Task: In the Company manhattan.edu, Log call with description : 'Potential customer interested in our product.'; Select call outcome: 'Busy '; Select call Direction: Inbound; Add date: '23 July, 2023' and time 3:00:PM. Logged in from softage.1@softage.net
Action: Mouse moved to (100, 63)
Screenshot: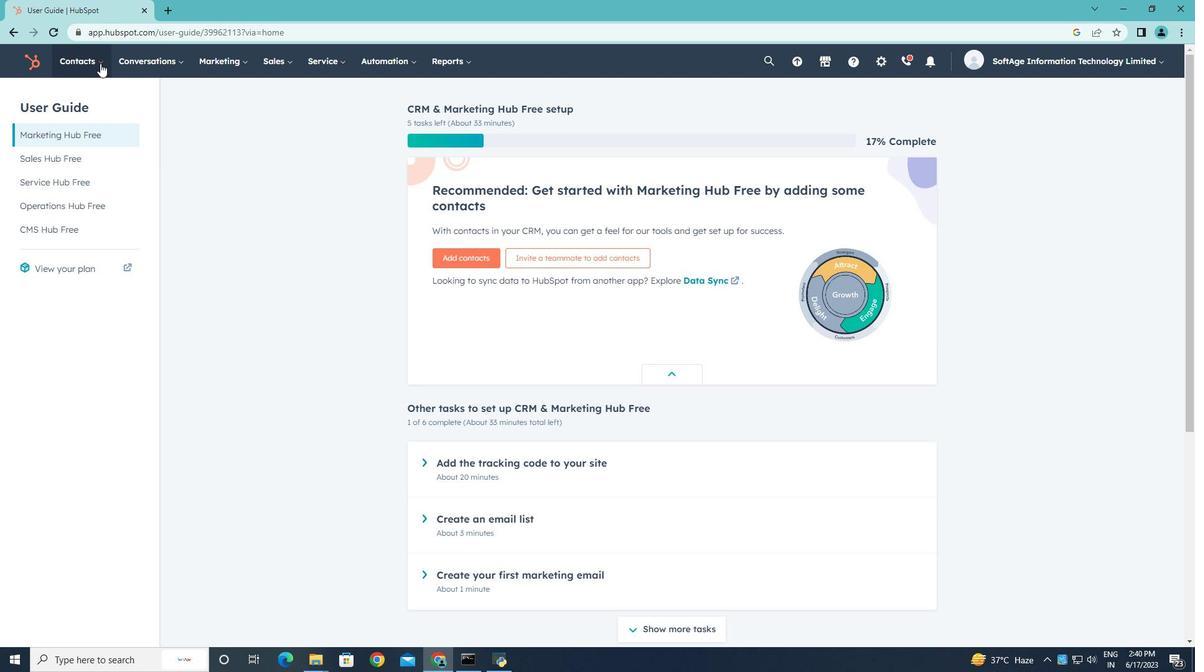 
Action: Mouse pressed left at (100, 63)
Screenshot: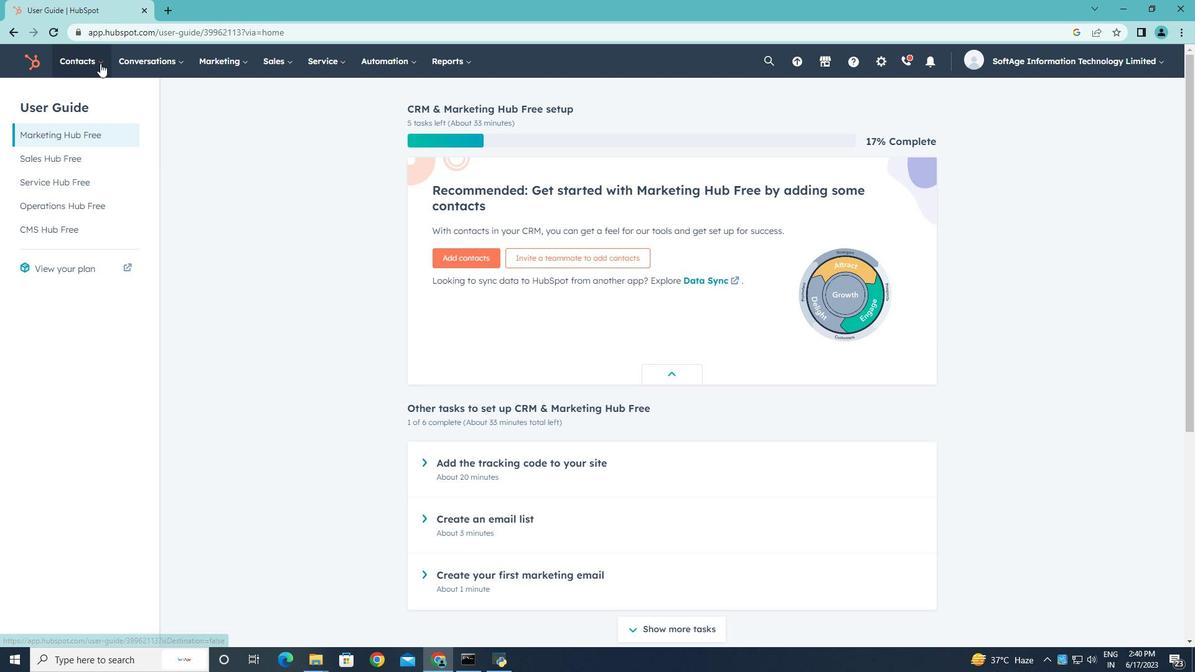 
Action: Mouse moved to (100, 125)
Screenshot: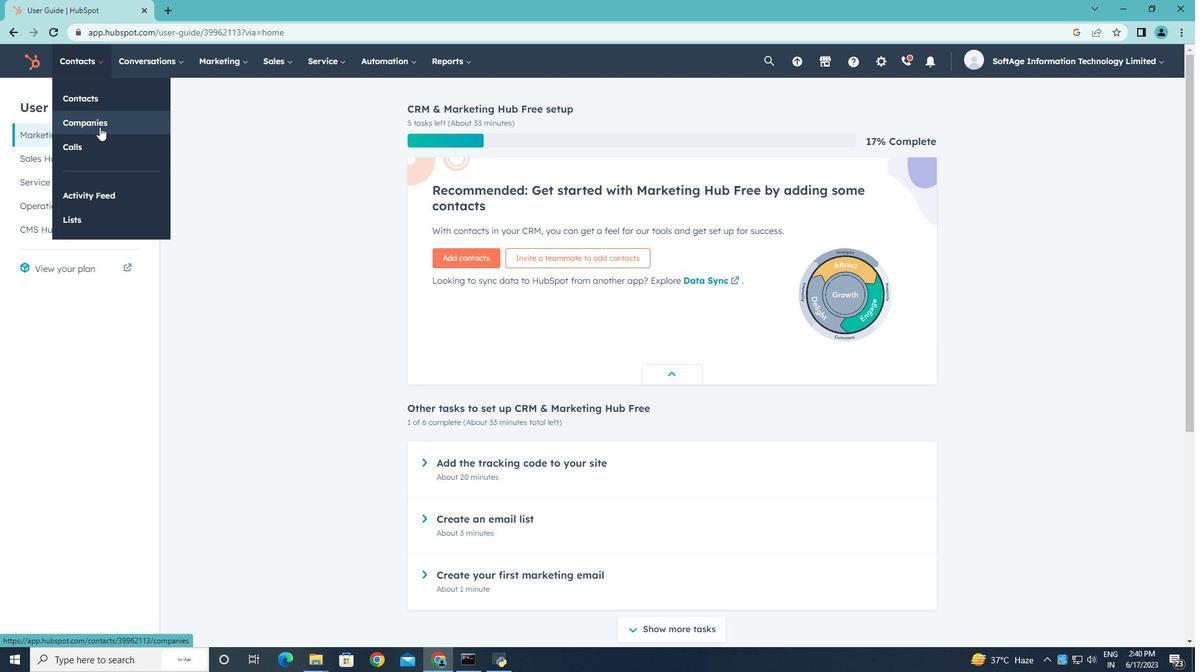 
Action: Mouse pressed left at (100, 125)
Screenshot: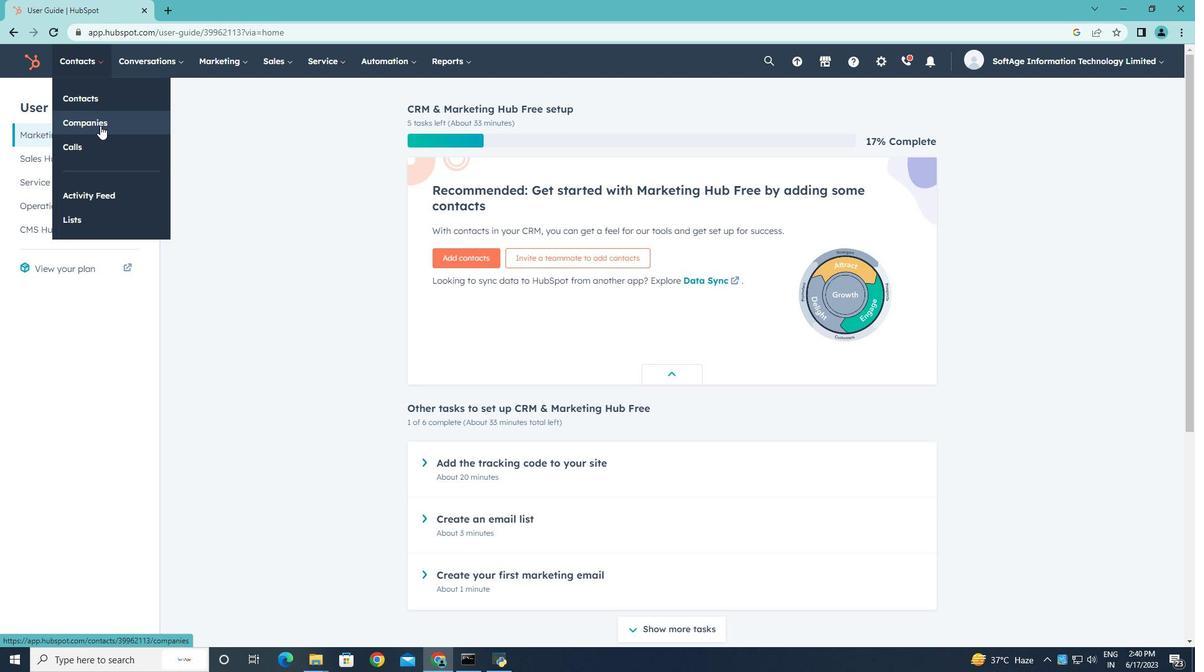 
Action: Mouse moved to (92, 196)
Screenshot: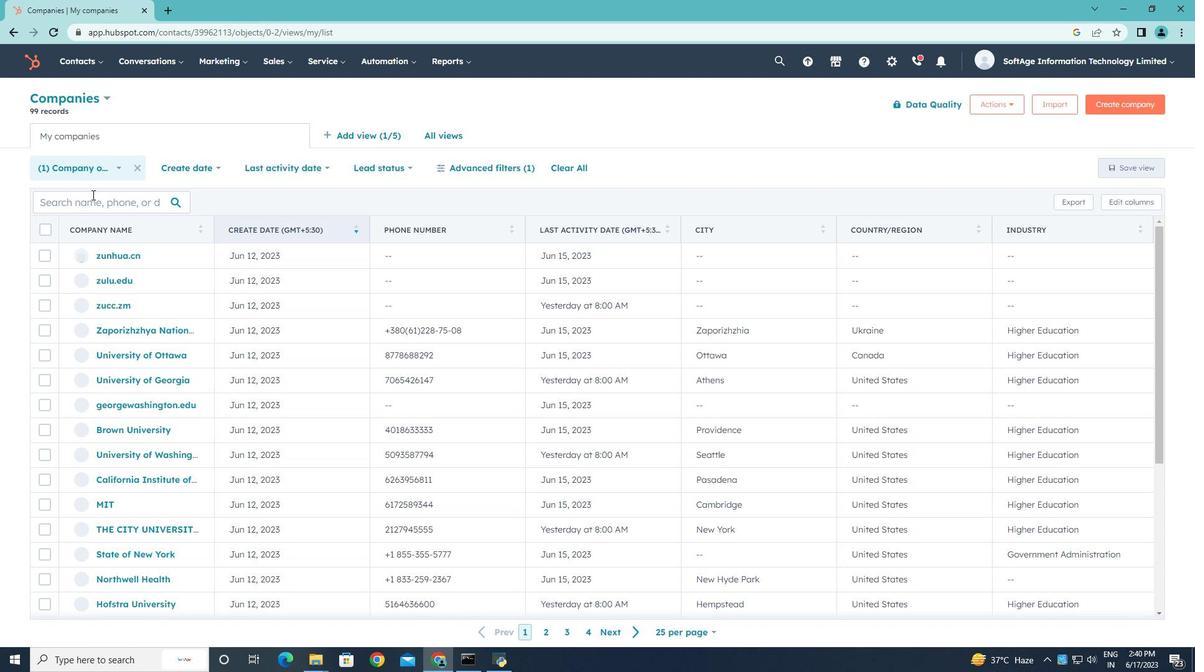 
Action: Mouse pressed left at (92, 196)
Screenshot: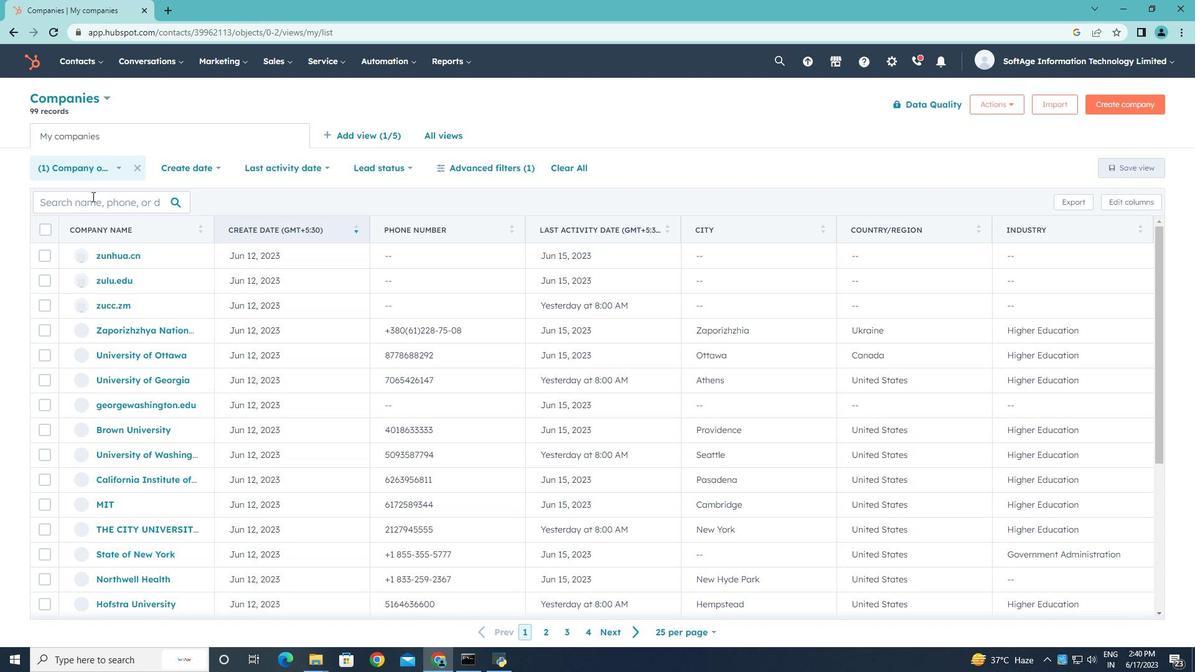 
Action: Key pressed manhattan<Key.alt_gr>.edu
Screenshot: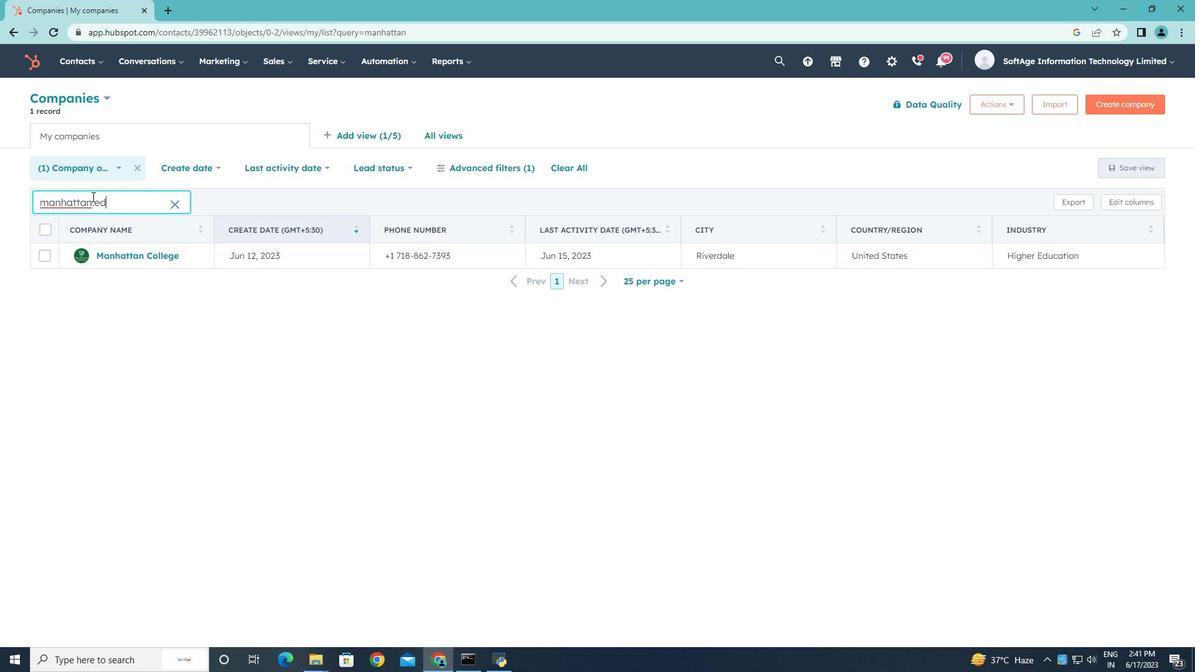 
Action: Mouse moved to (127, 253)
Screenshot: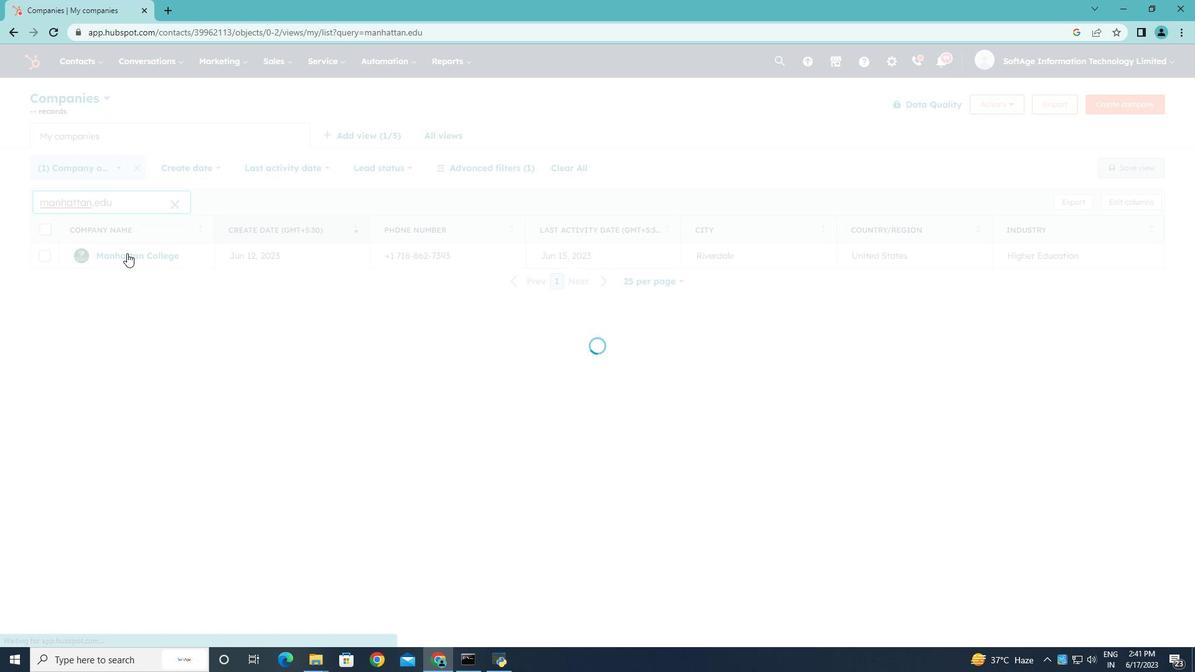 
Action: Mouse pressed left at (127, 253)
Screenshot: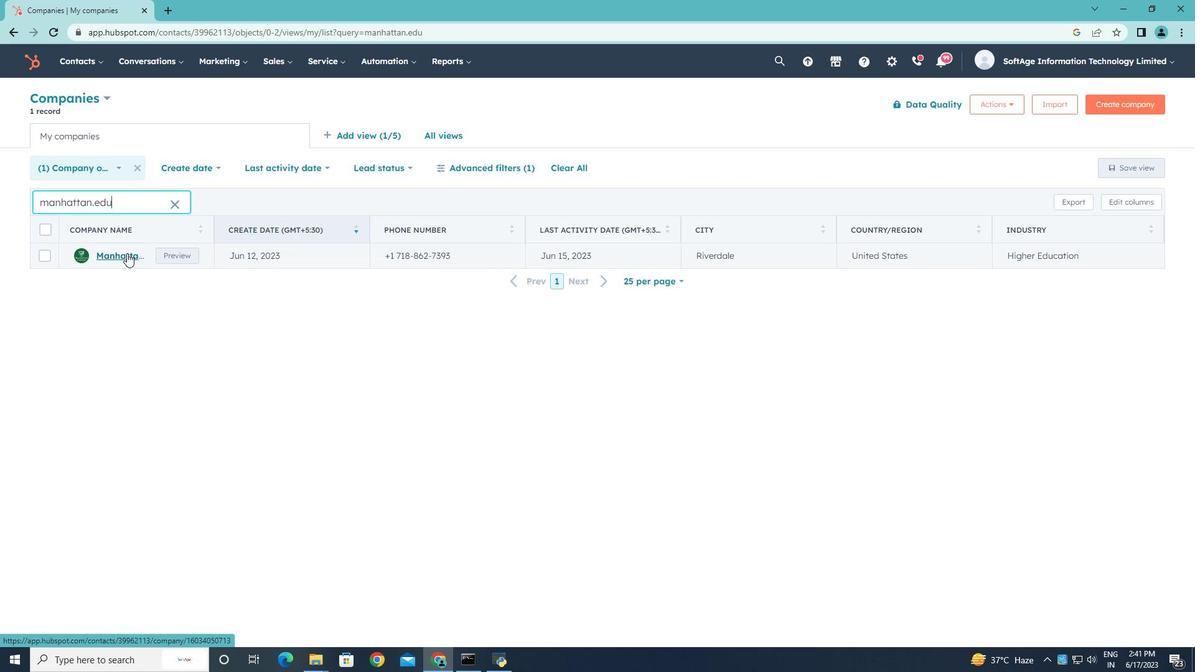 
Action: Mouse moved to (251, 205)
Screenshot: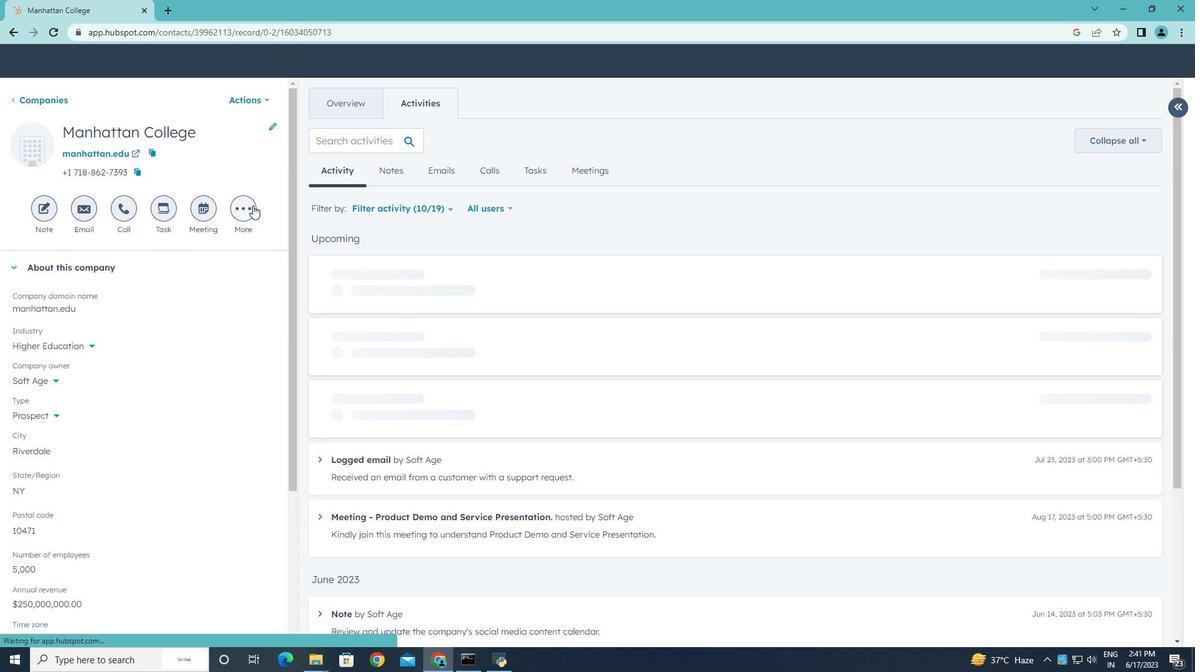 
Action: Mouse pressed left at (251, 205)
Screenshot: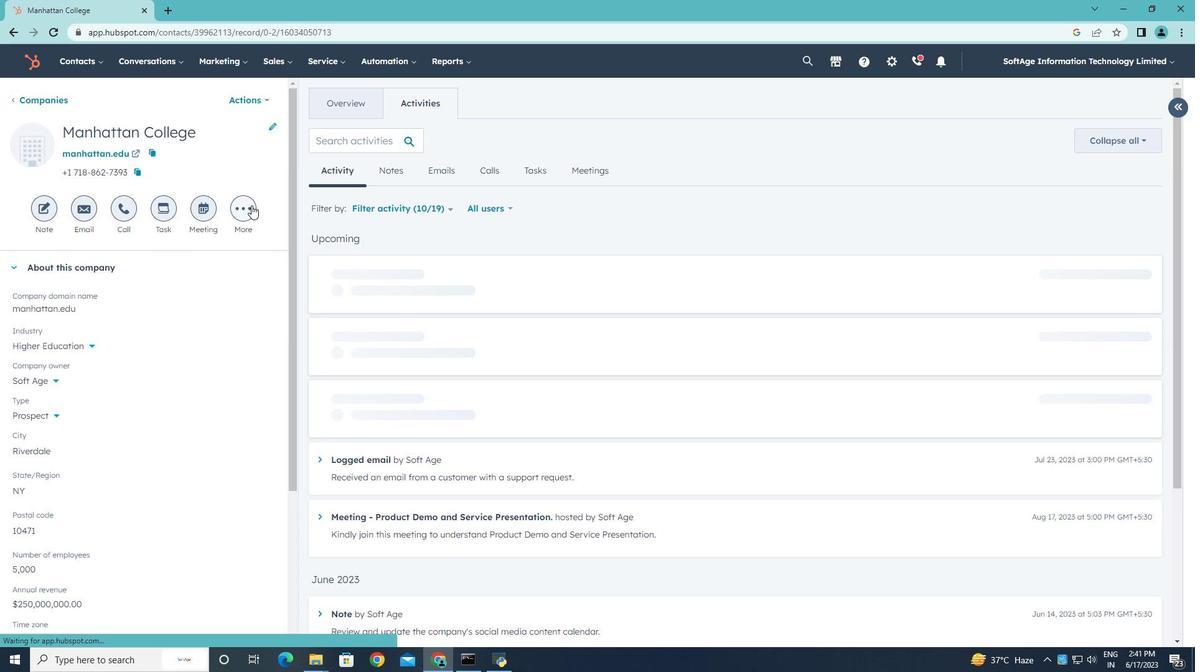 
Action: Mouse moved to (230, 315)
Screenshot: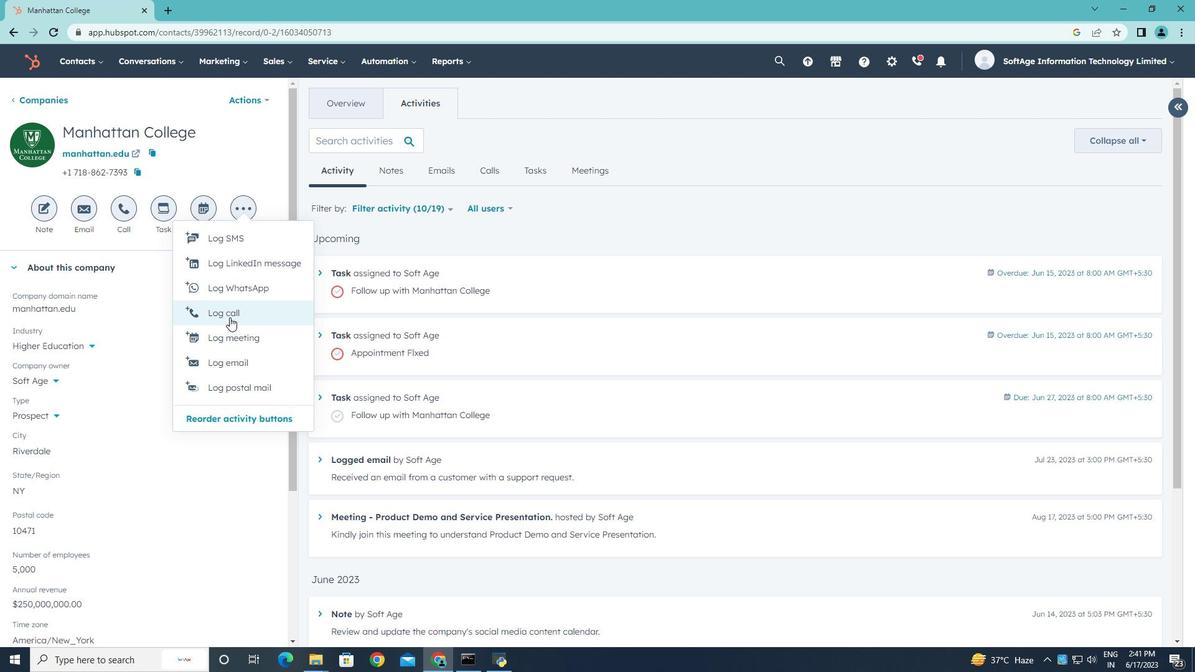 
Action: Mouse pressed left at (230, 315)
Screenshot: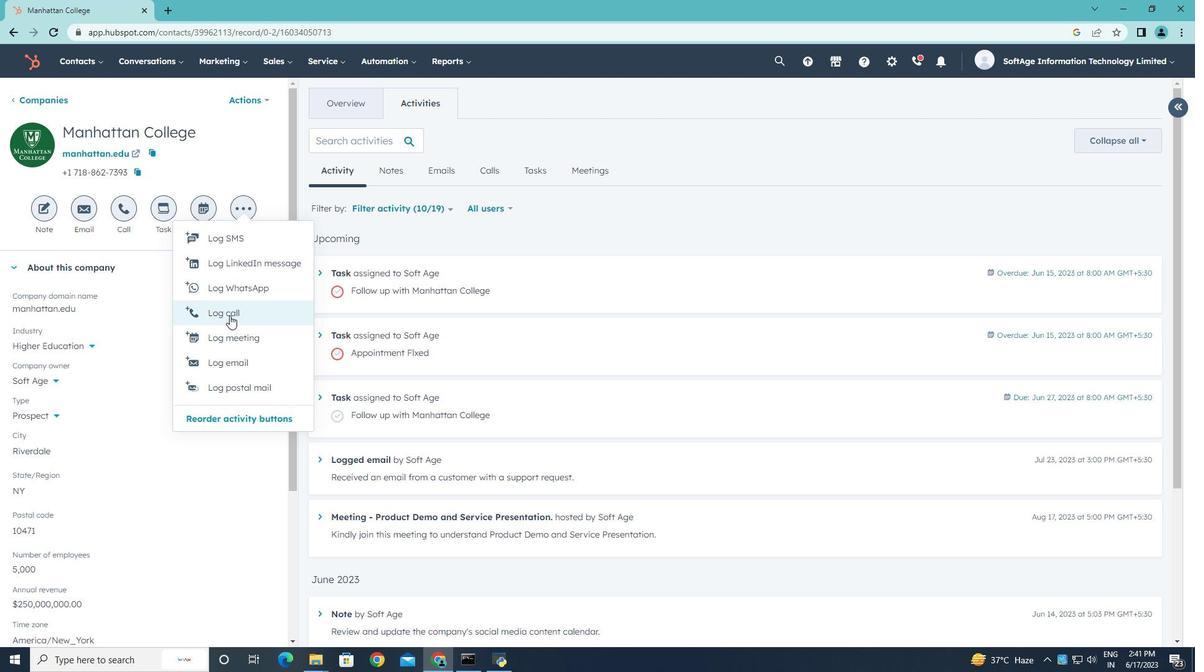 
Action: Mouse moved to (230, 314)
Screenshot: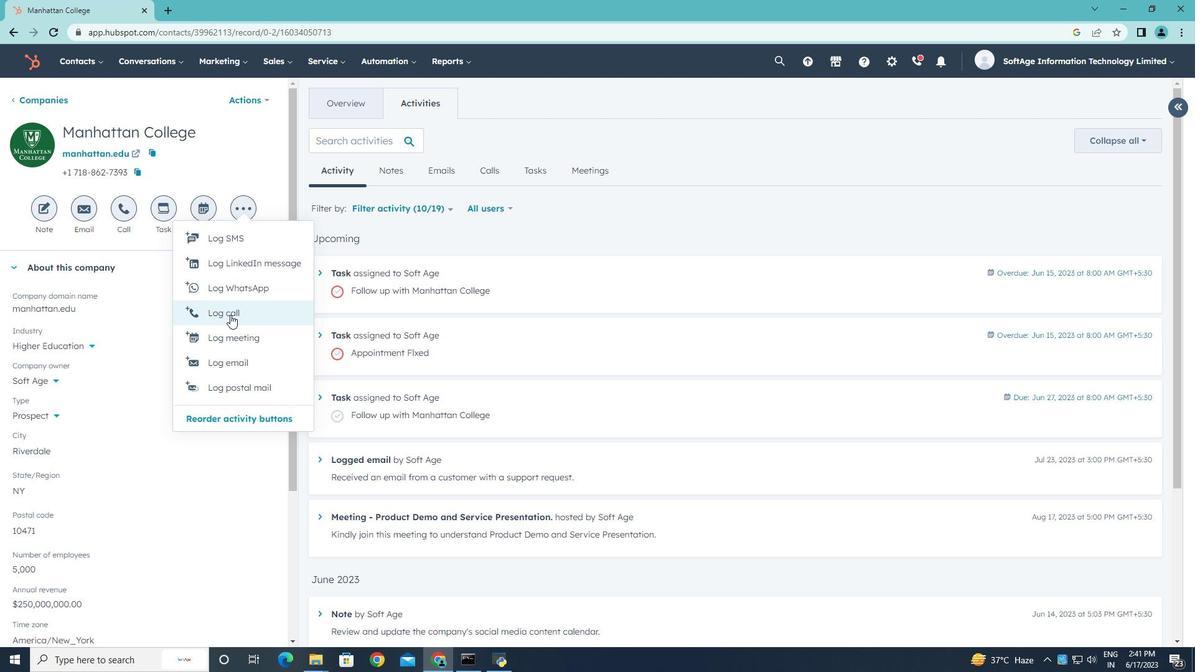 
Action: Key pressed <Key.shift>O<Key.backspace><Key.shift>Potential<Key.space>cust<Key.backspace>tomer<Key.space>interested<Key.space>in<Key.space>our<Key.space>product.
Screenshot: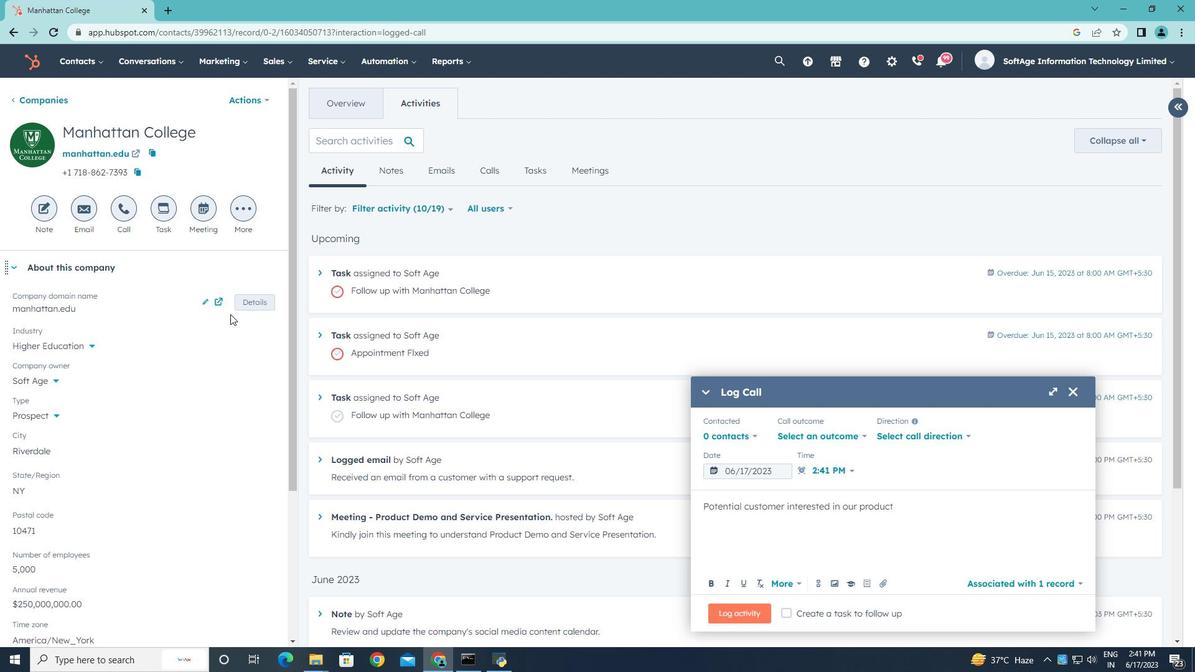 
Action: Mouse moved to (854, 434)
Screenshot: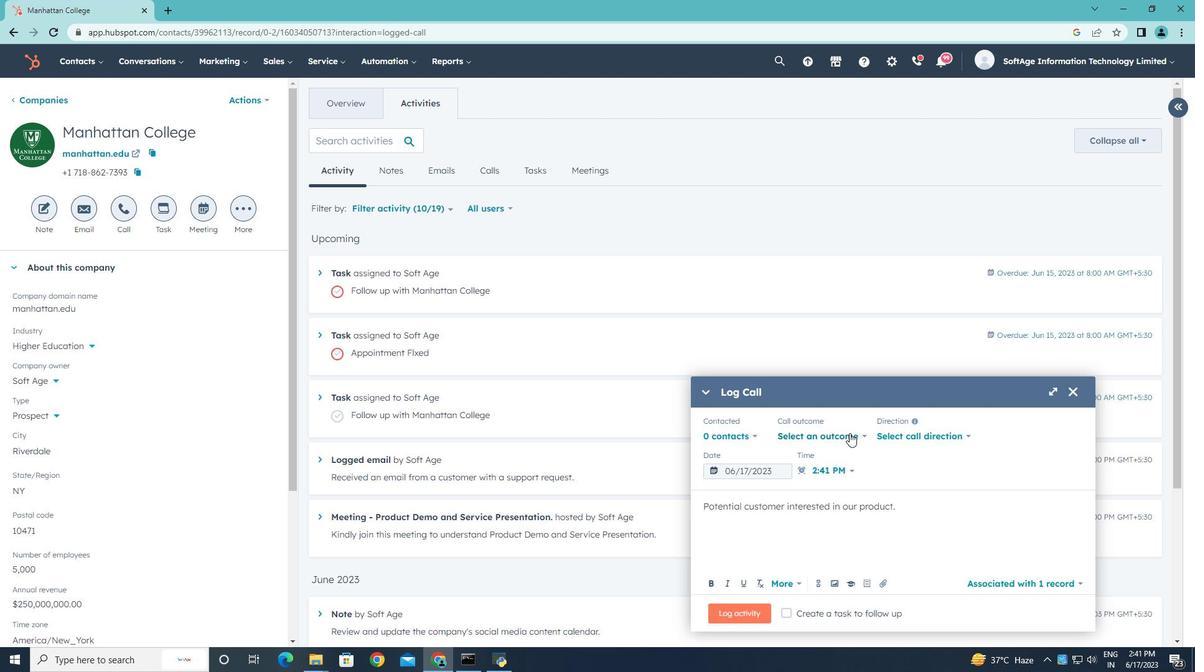 
Action: Mouse pressed left at (854, 434)
Screenshot: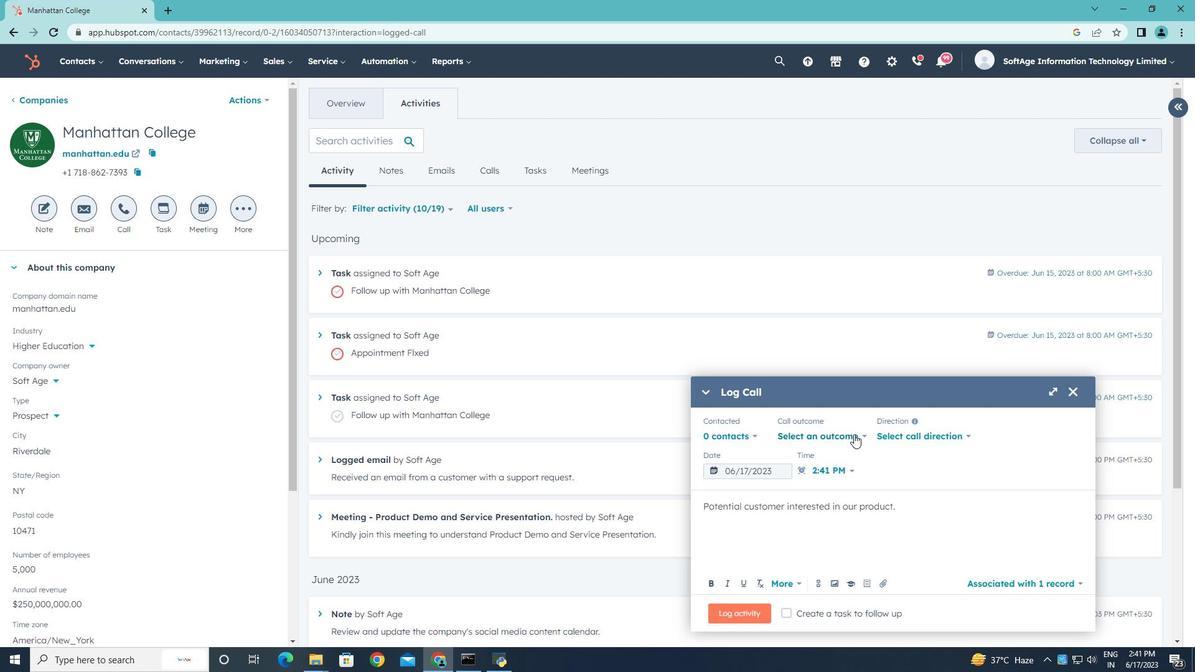 
Action: Mouse moved to (838, 462)
Screenshot: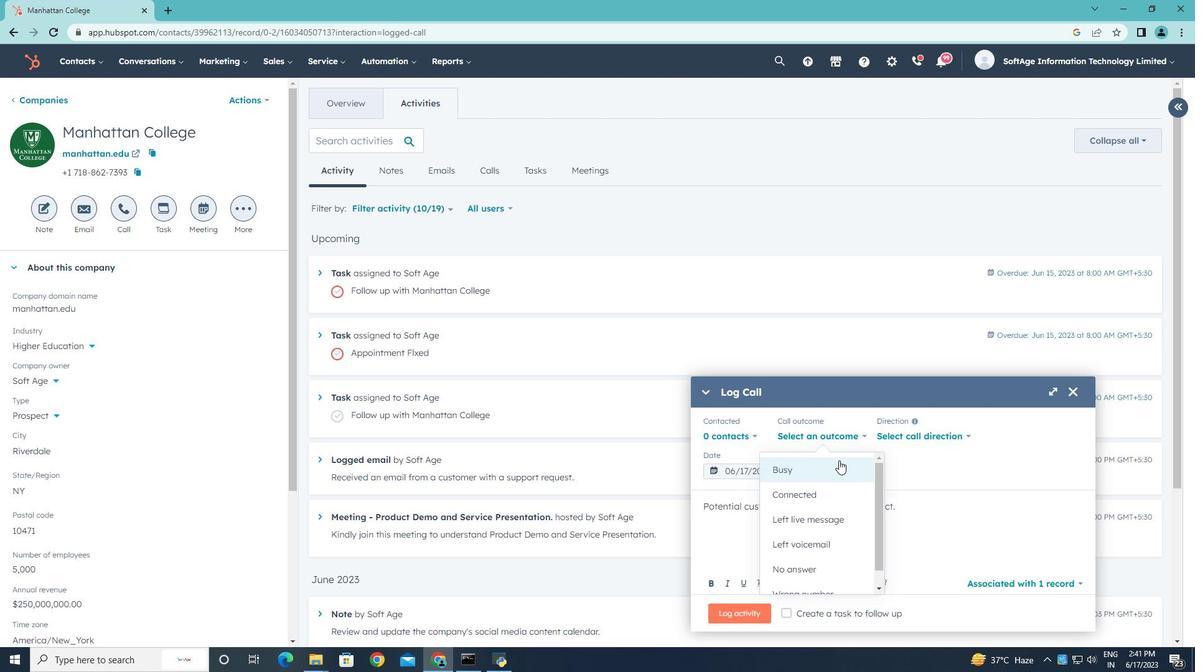 
Action: Mouse pressed left at (838, 462)
Screenshot: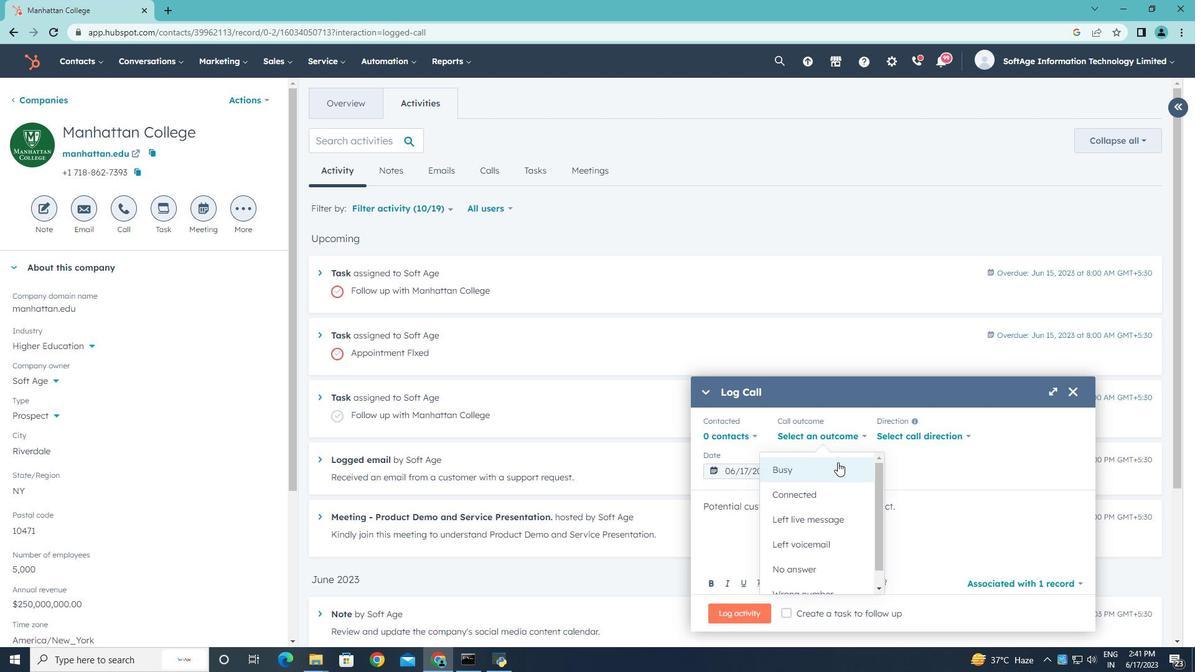 
Action: Mouse moved to (907, 436)
Screenshot: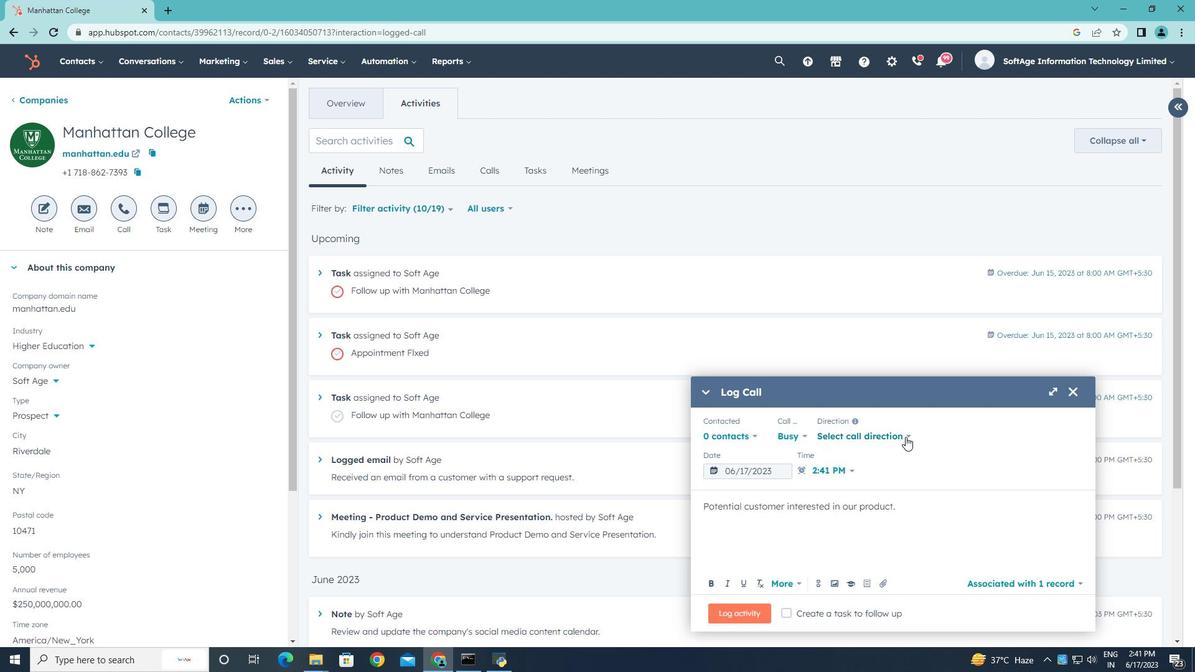 
Action: Mouse pressed left at (907, 436)
Screenshot: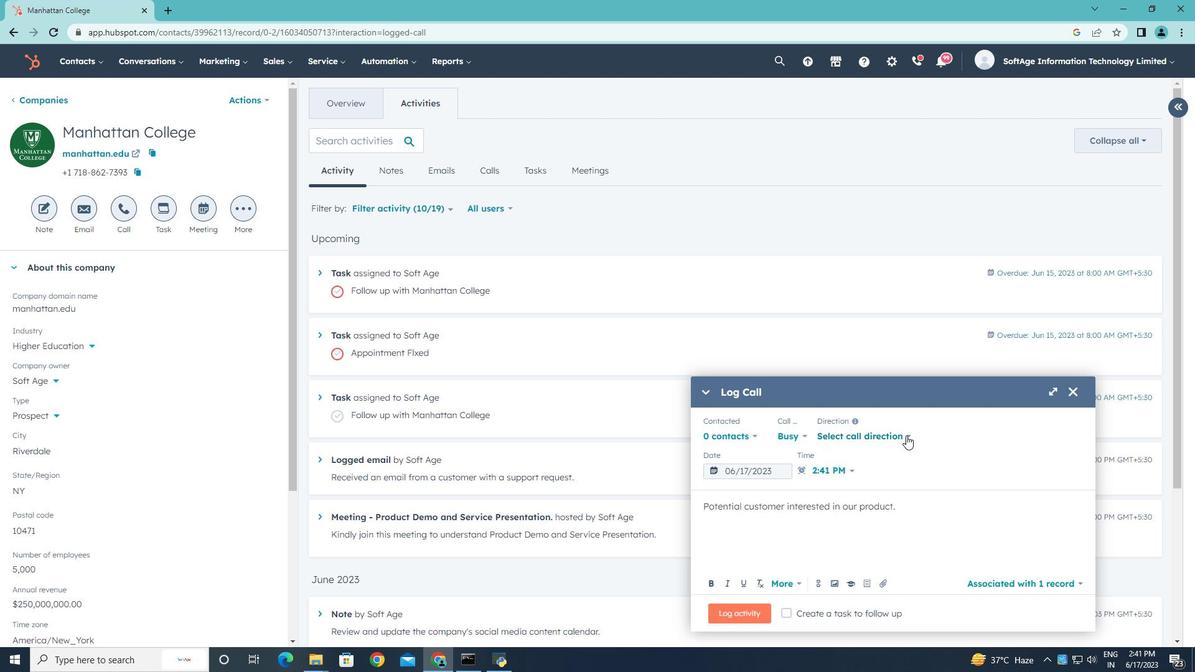 
Action: Mouse moved to (880, 467)
Screenshot: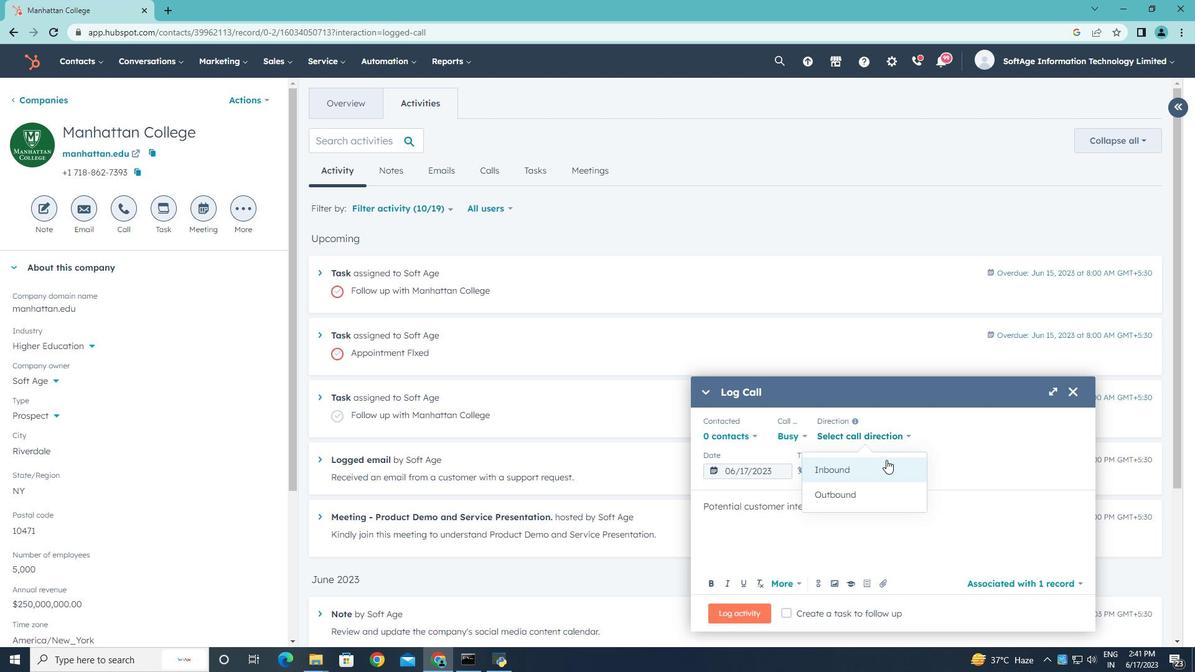 
Action: Mouse pressed left at (880, 467)
Screenshot: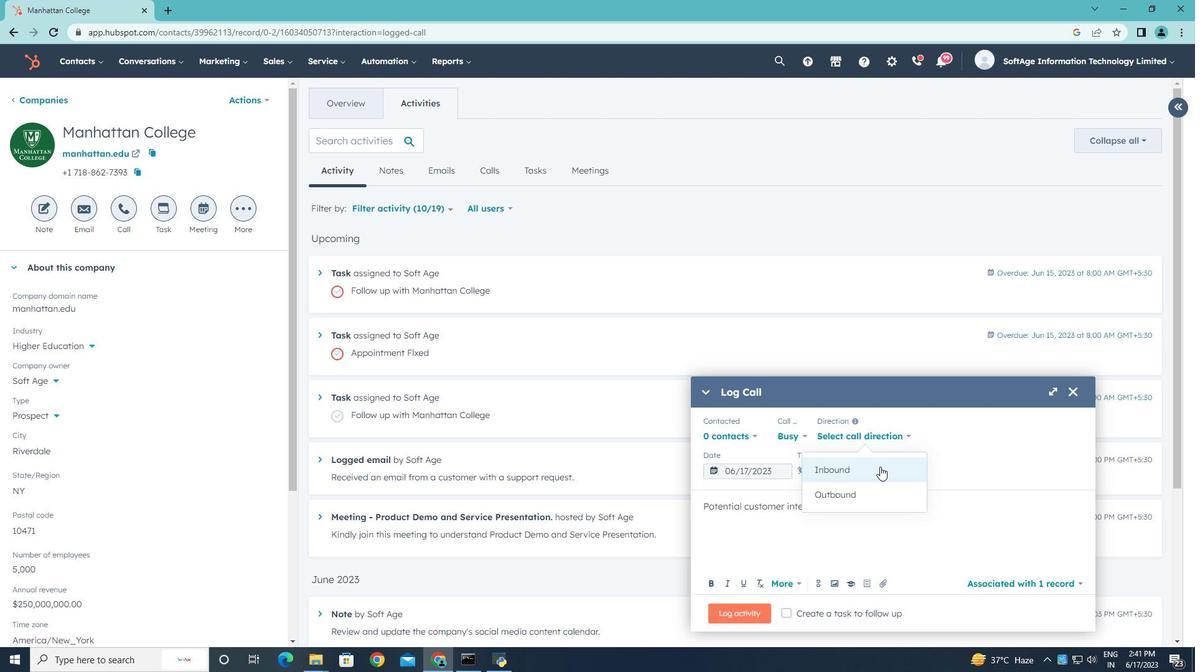 
Action: Mouse moved to (961, 441)
Screenshot: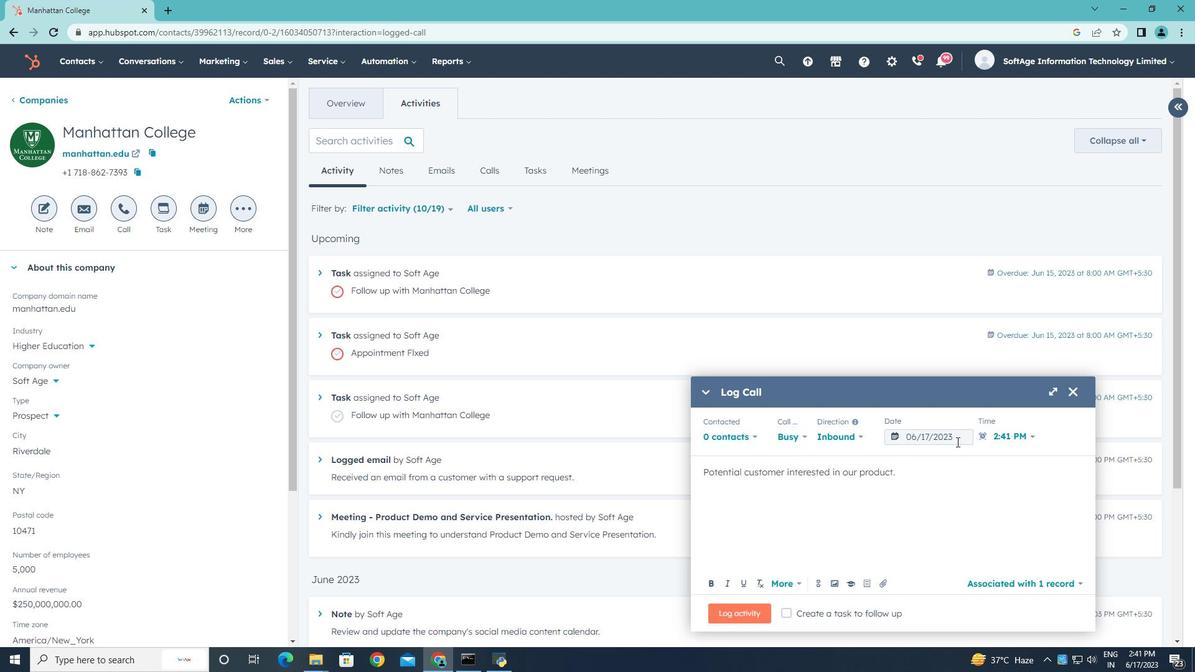 
Action: Mouse pressed left at (961, 441)
Screenshot: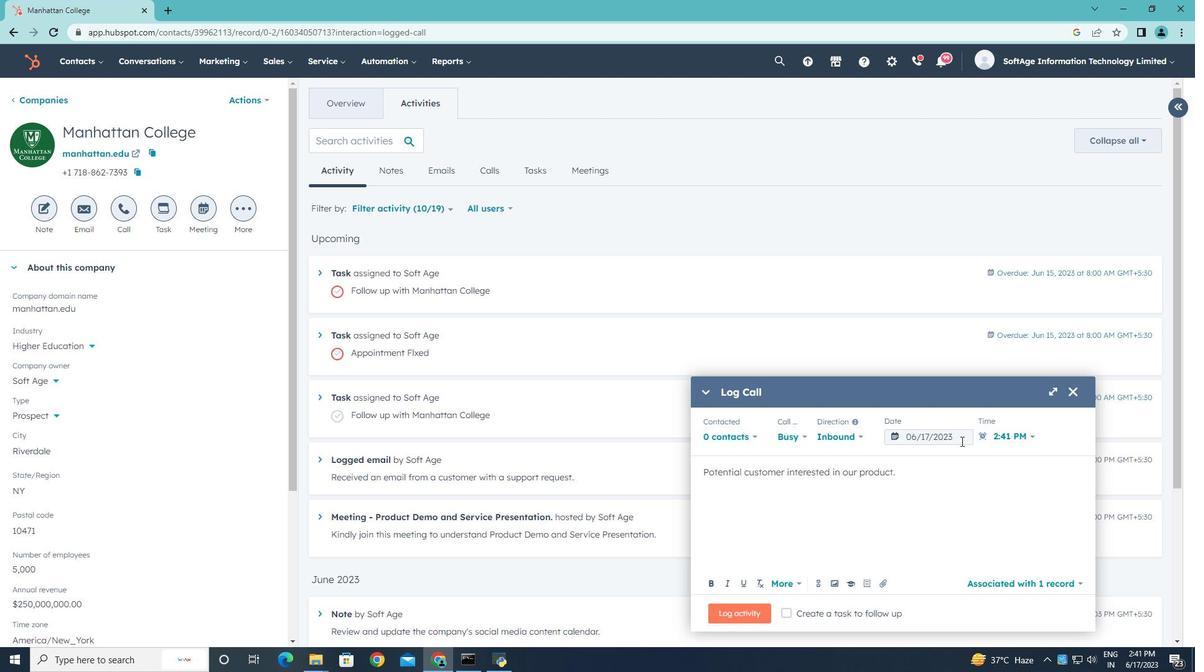 
Action: Mouse moved to (1045, 237)
Screenshot: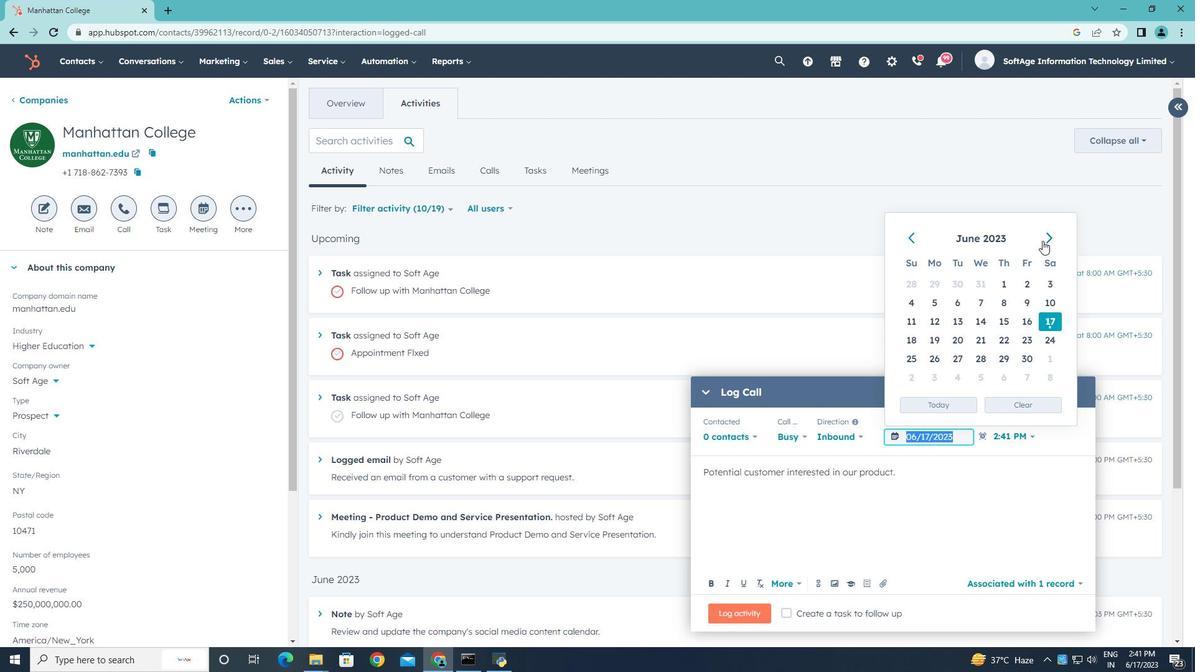 
Action: Mouse pressed left at (1045, 237)
Screenshot: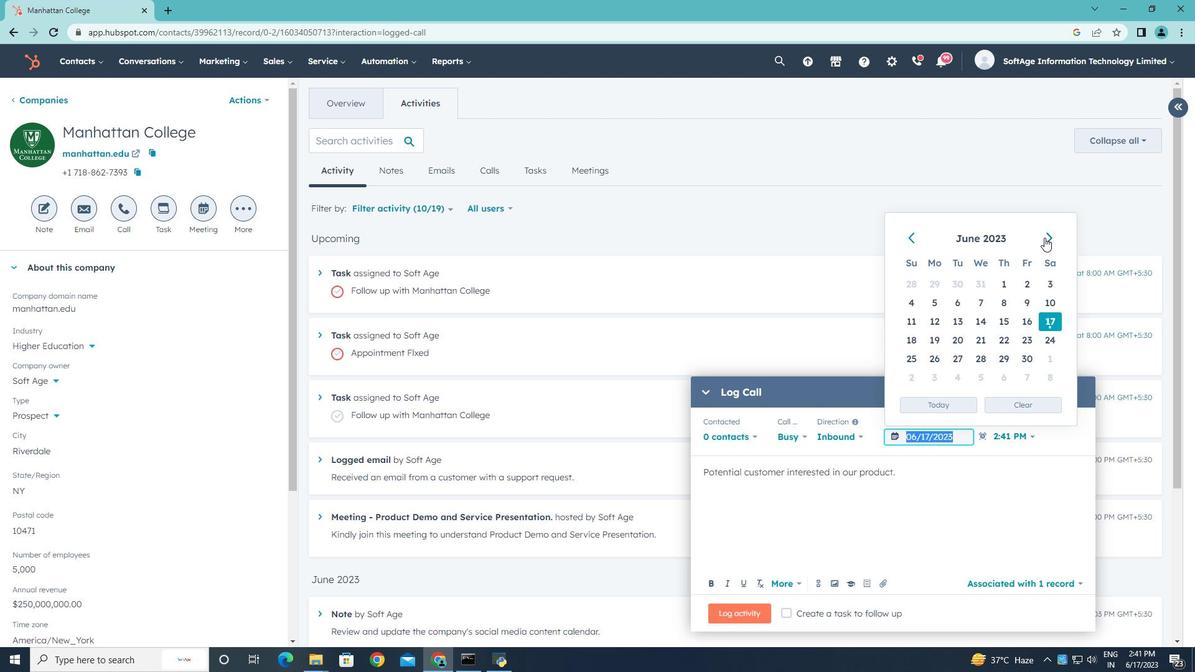 
Action: Mouse moved to (912, 358)
Screenshot: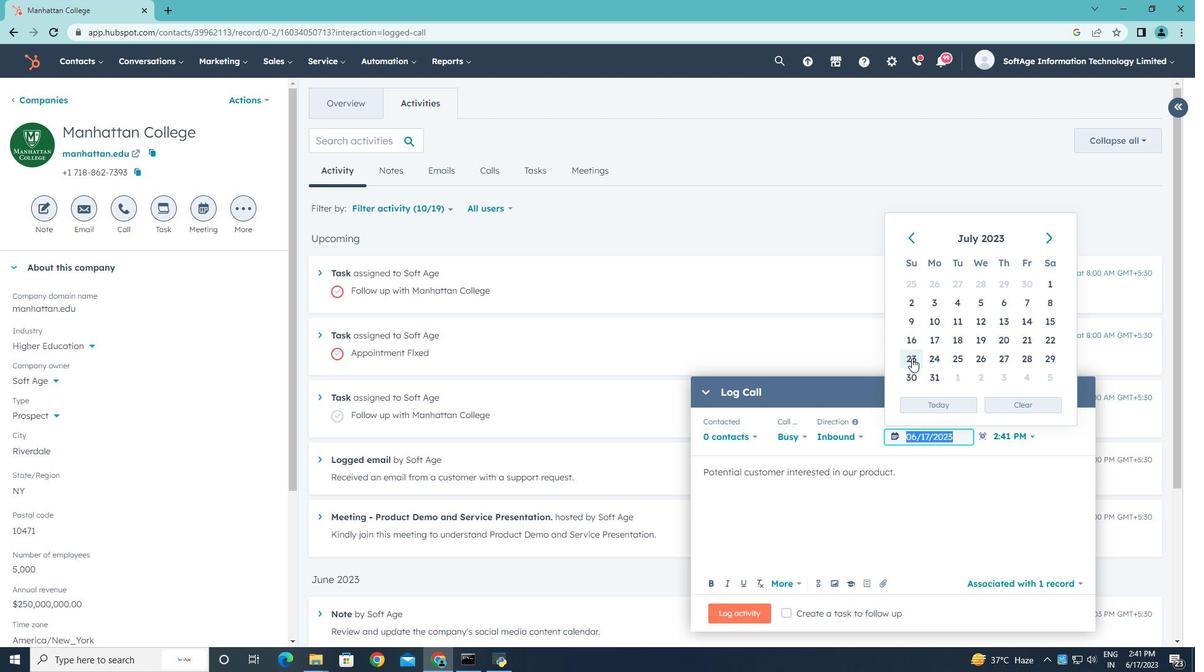 
Action: Mouse pressed left at (912, 358)
Screenshot: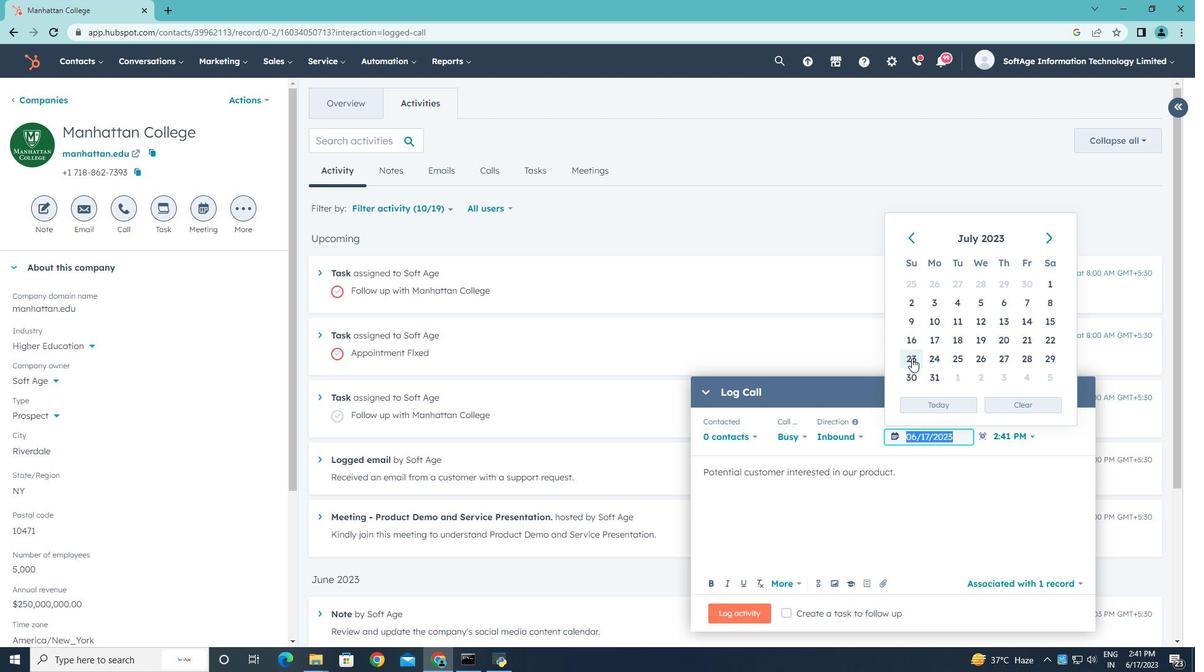 
Action: Mouse moved to (1032, 435)
Screenshot: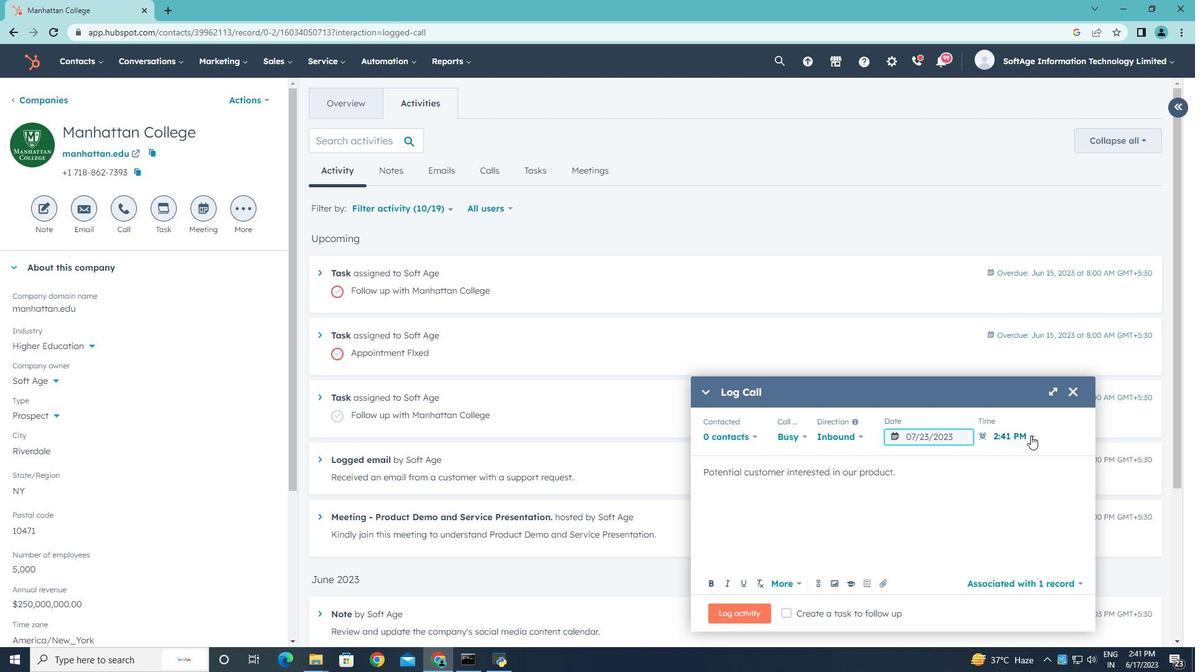 
Action: Mouse pressed left at (1032, 435)
Screenshot: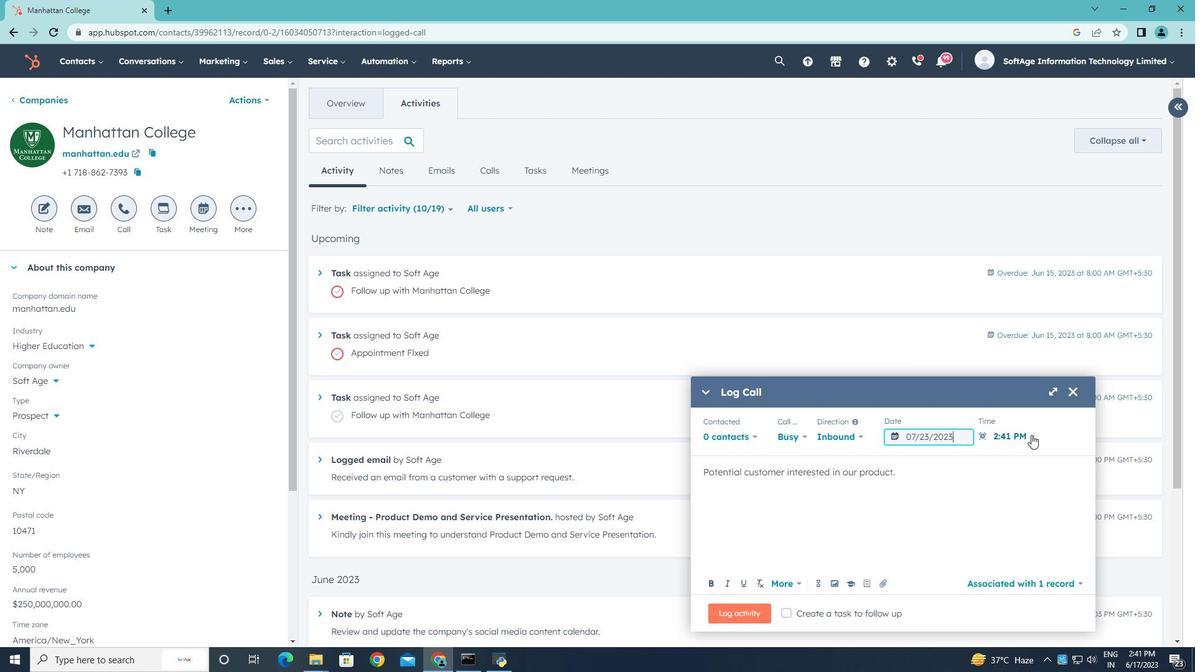 
Action: Mouse moved to (977, 622)
Screenshot: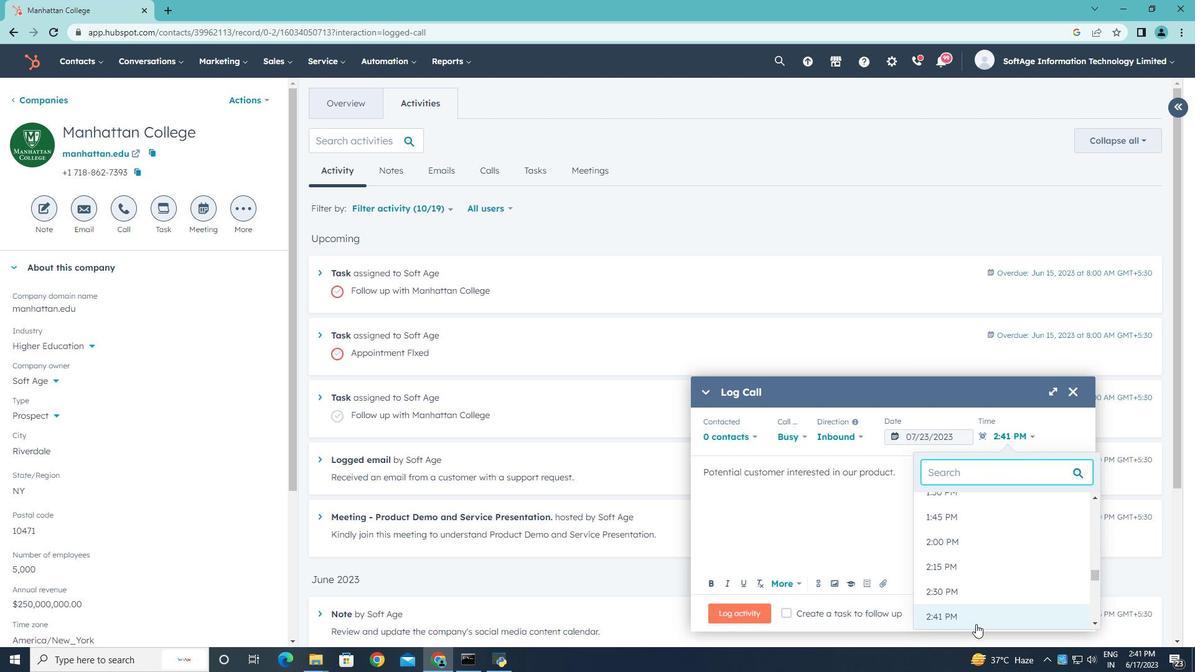 
Action: Mouse scrolled (977, 621) with delta (0, 0)
Screenshot: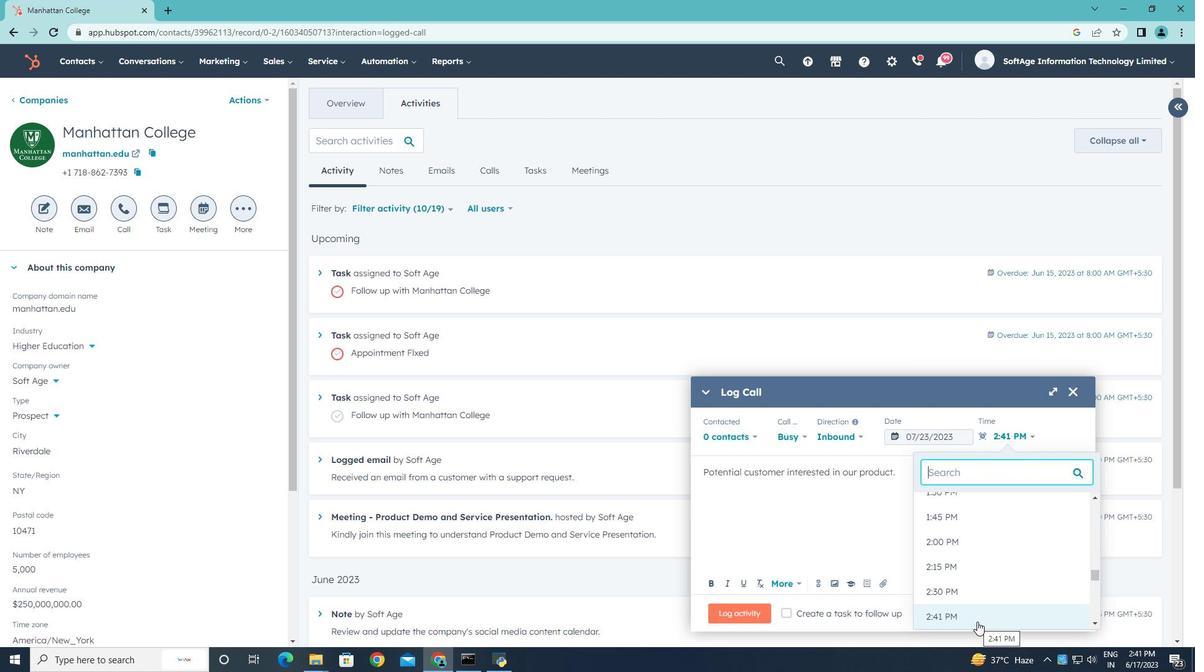 
Action: Mouse moved to (979, 599)
Screenshot: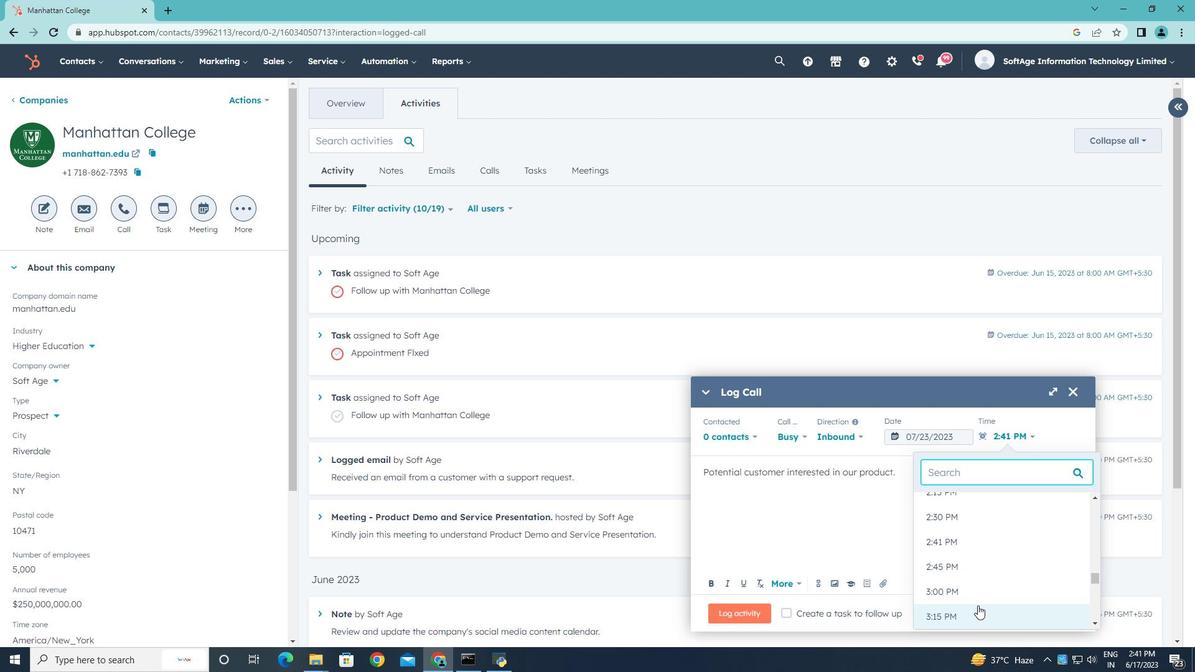 
Action: Mouse pressed left at (979, 599)
Screenshot: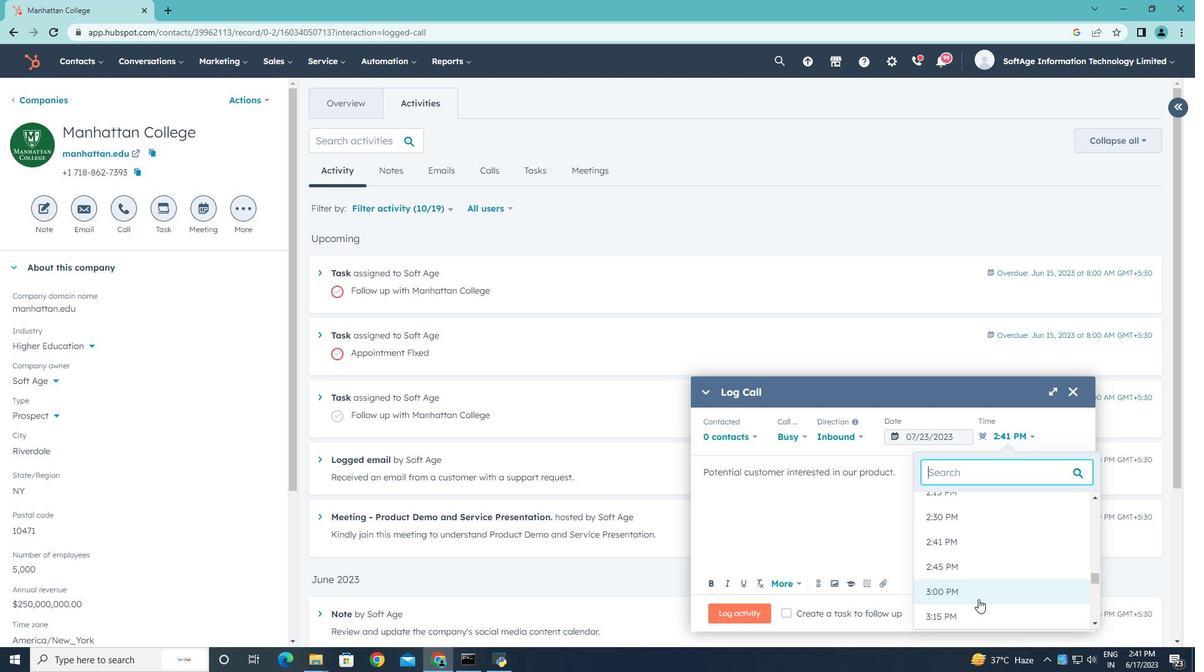 
Action: Mouse moved to (762, 607)
Screenshot: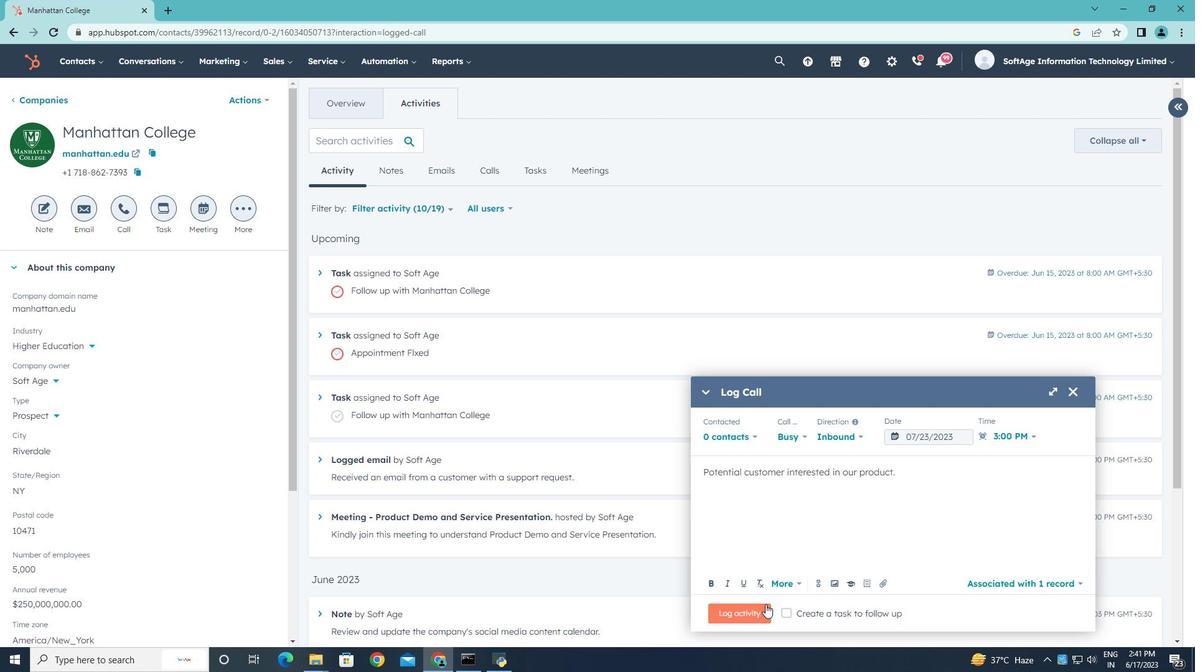 
Action: Mouse pressed left at (762, 607)
Screenshot: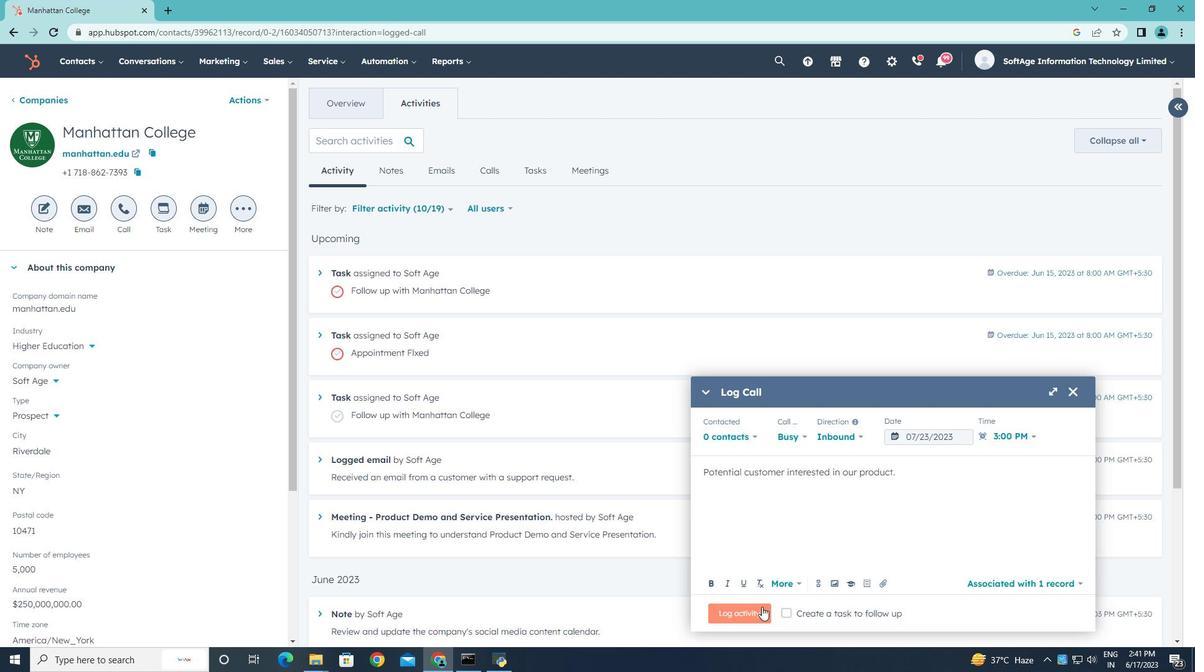 
